 Task: Create New Customer with Customer Name: Herberger's, Billing Address Line1: 3099 Abia Martin Drive, Billing Address Line2:  Panther Burn, Billing Address Line3:  Mississippi 38765, Cell Number: 812-237-6825
Action: Mouse moved to (156, 29)
Screenshot: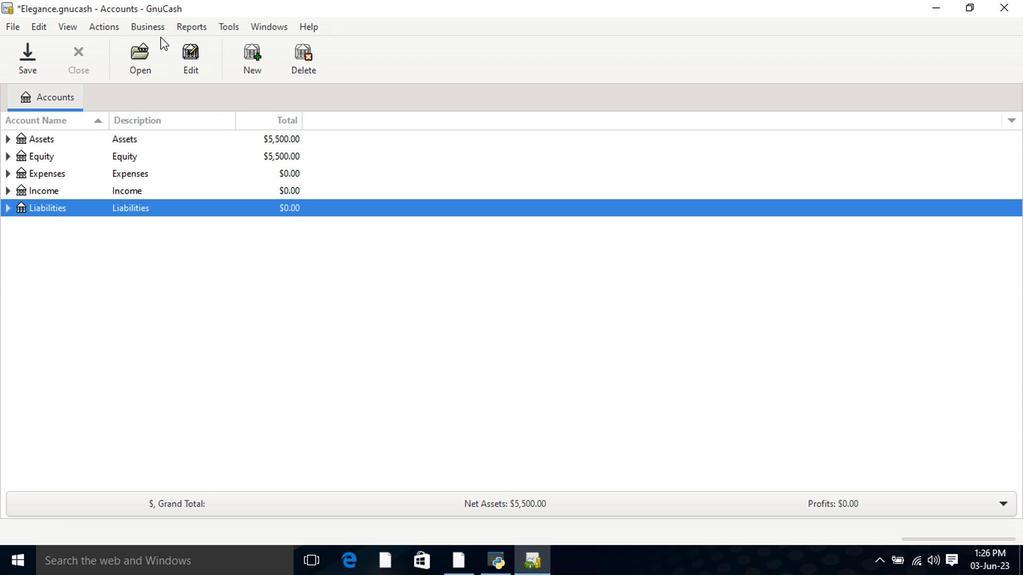 
Action: Mouse pressed left at (156, 29)
Screenshot: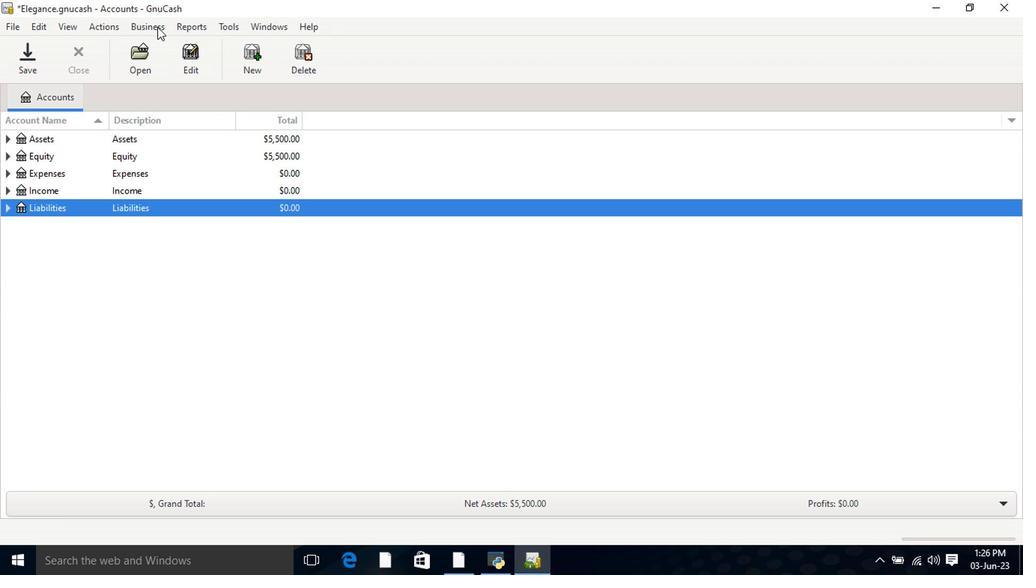 
Action: Mouse moved to (345, 67)
Screenshot: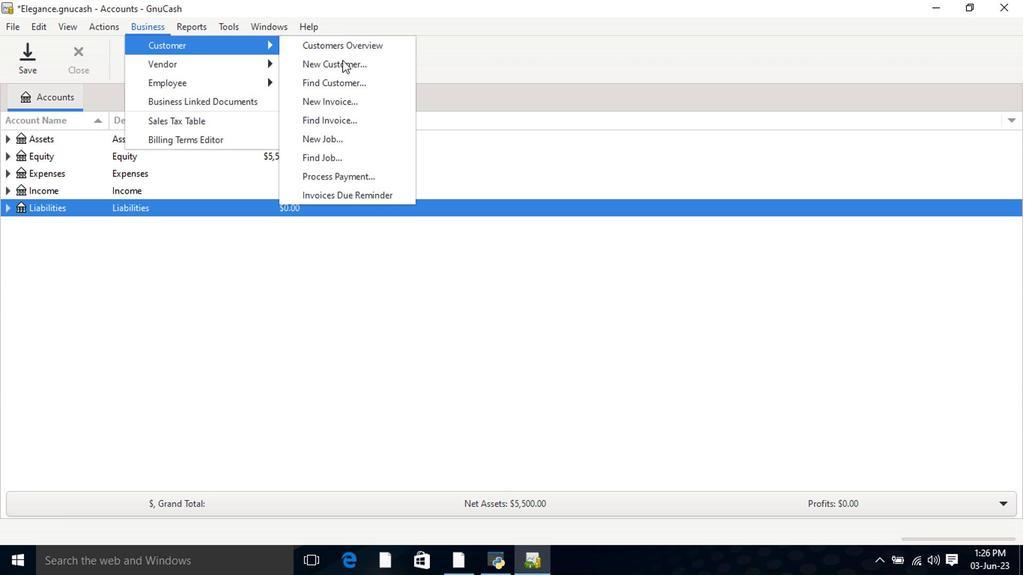 
Action: Mouse pressed left at (345, 67)
Screenshot: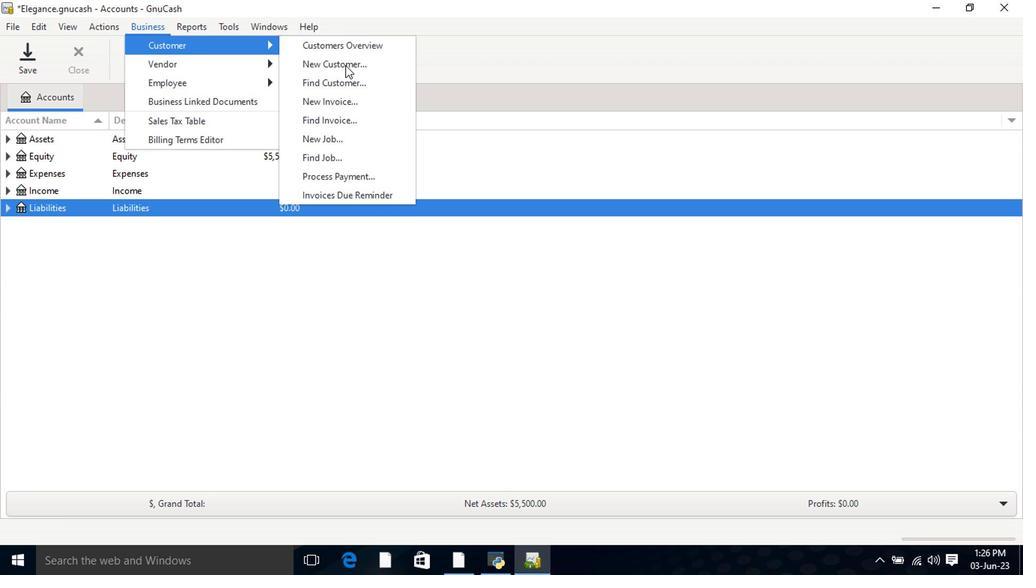 
Action: Mouse moved to (499, 162)
Screenshot: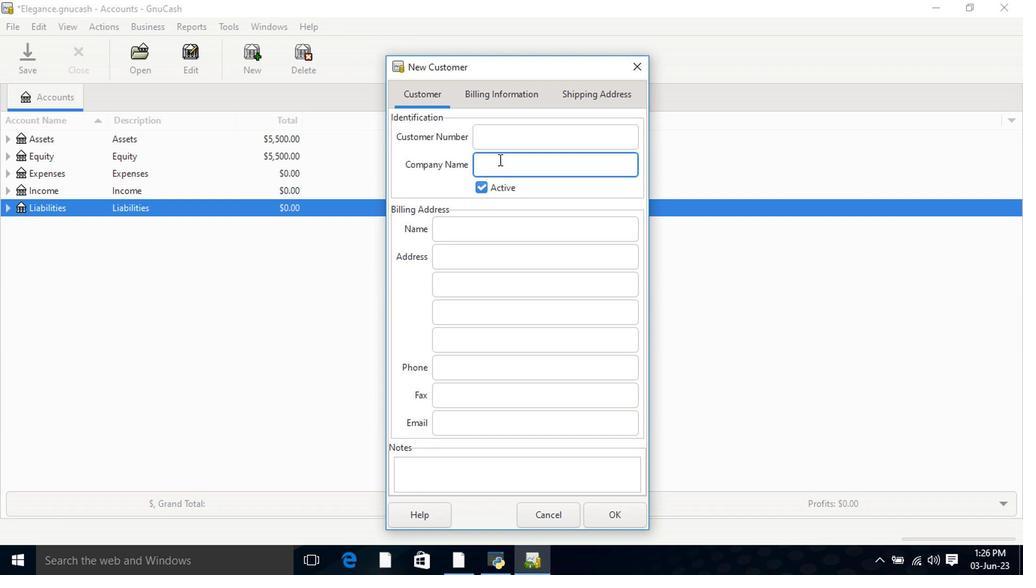 
Action: Key pressed <Key.shift>Herberger's<Key.tab><Key.tab><Key.tab>3099<Key.space><Key.shift>Abia<Key.space><Key.shift>Martin<Key.space><Key.shift>Drive<Key.tab><Key.shift>Panther<Key.space><Key.shift>Burn<Key.tab><Key.shift>Mississippi<Key.space>38765<Key.tab><Key.tab>812-237-6825
Screenshot: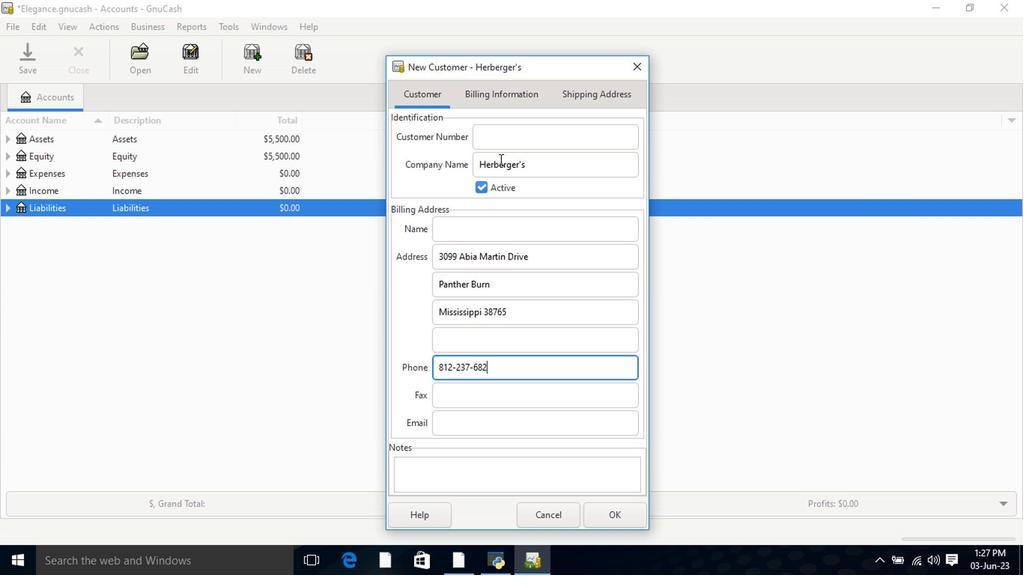 
Action: Mouse moved to (480, 94)
Screenshot: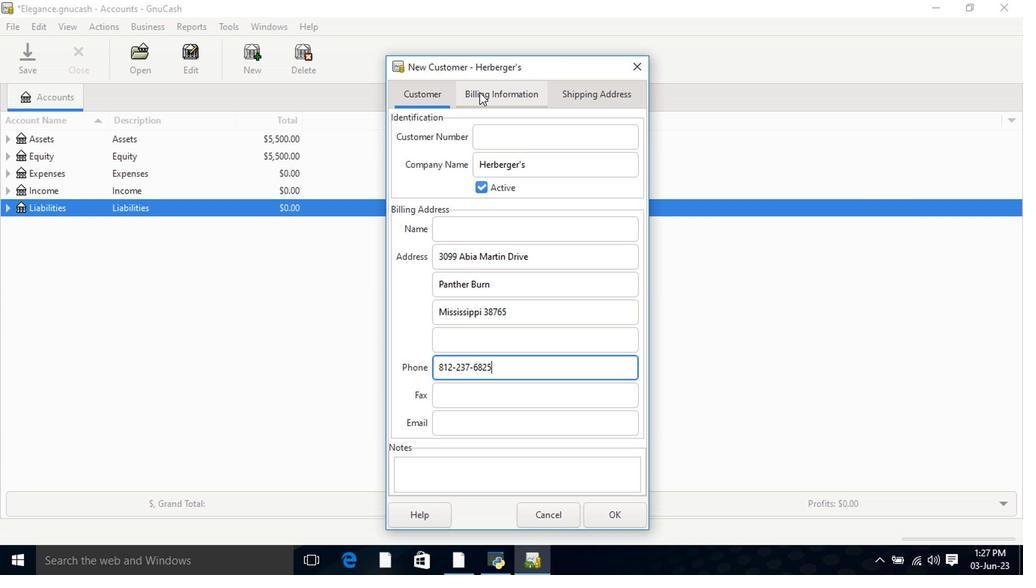 
Action: Mouse pressed left at (480, 94)
Screenshot: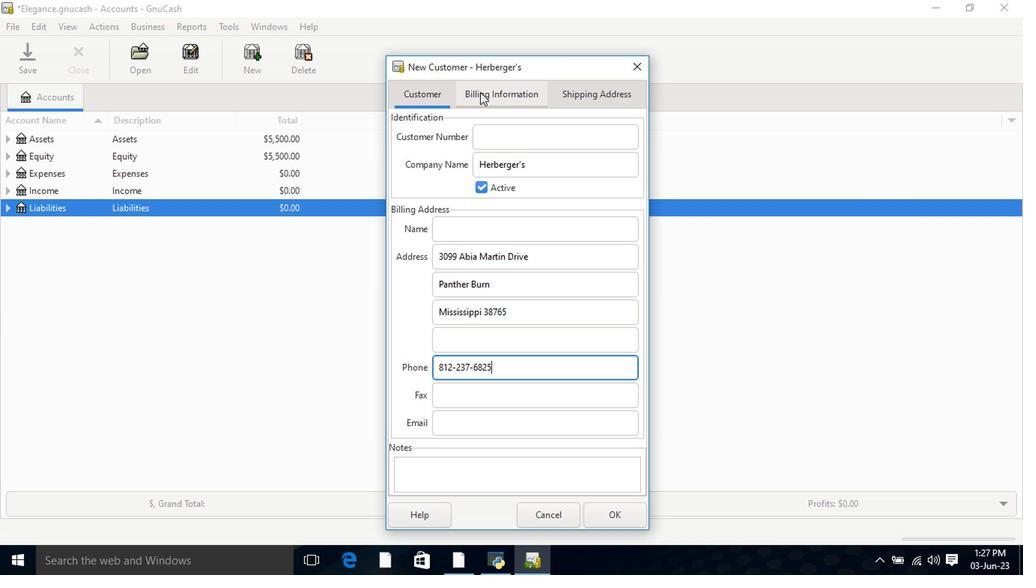 
Action: Mouse moved to (568, 98)
Screenshot: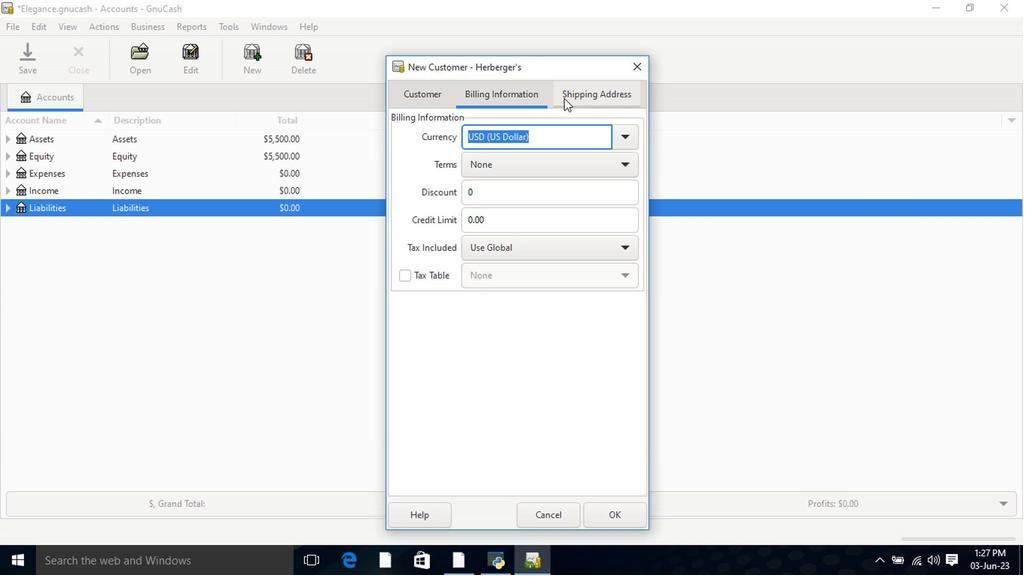 
Action: Mouse pressed left at (568, 98)
Screenshot: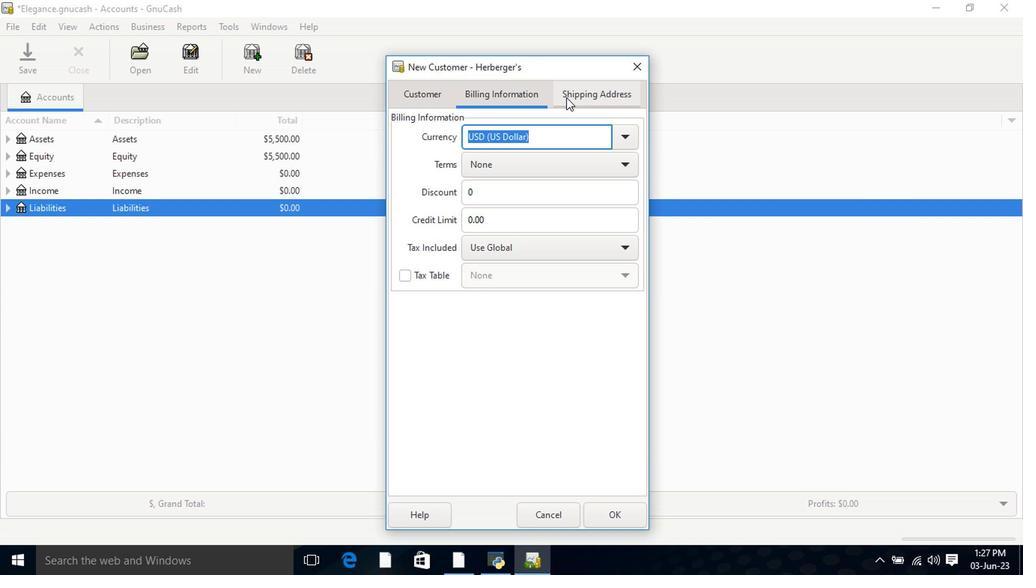 
Action: Mouse moved to (605, 517)
Screenshot: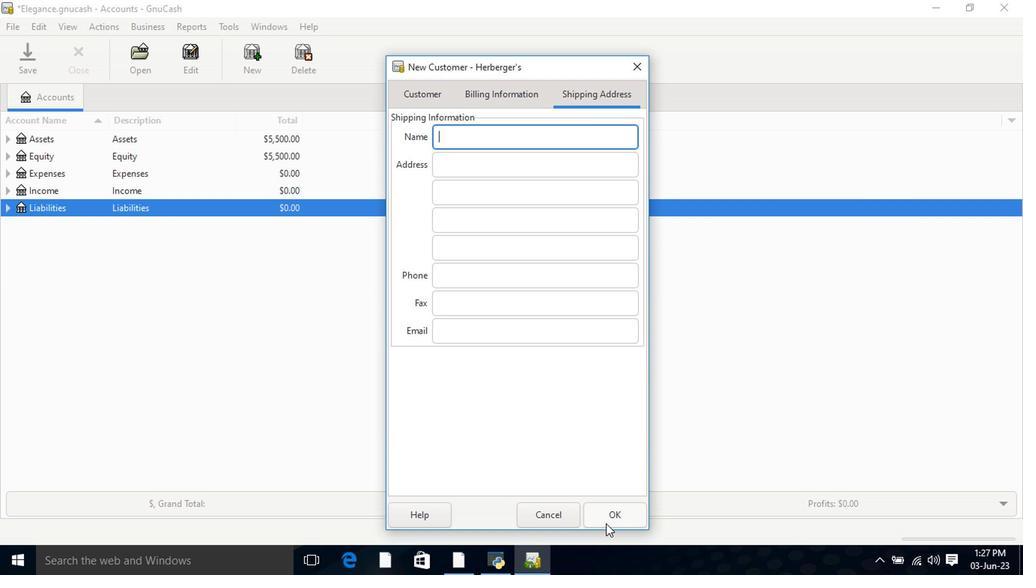 
Action: Mouse pressed left at (605, 517)
Screenshot: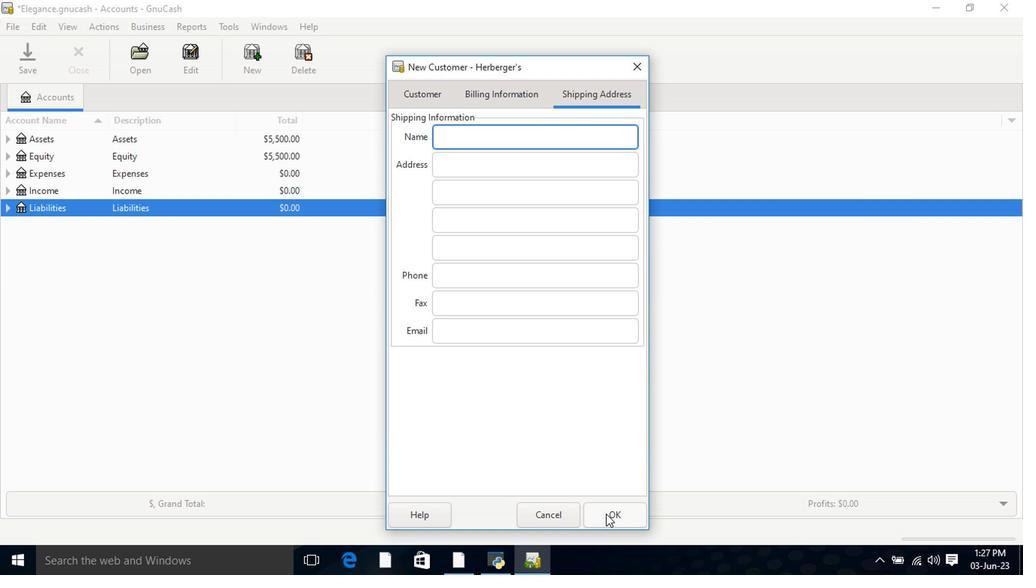 
Action: Mouse moved to (604, 511)
Screenshot: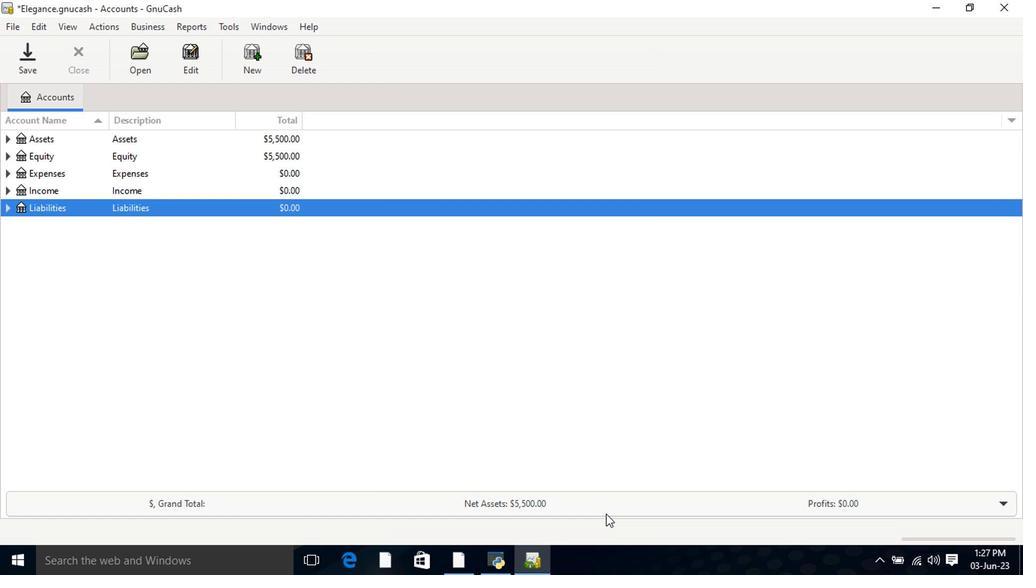 
